 Task: Find directions from San Francisco, California, to Las Vegas, Nevada.
Action: Mouse moved to (223, 58)
Screenshot: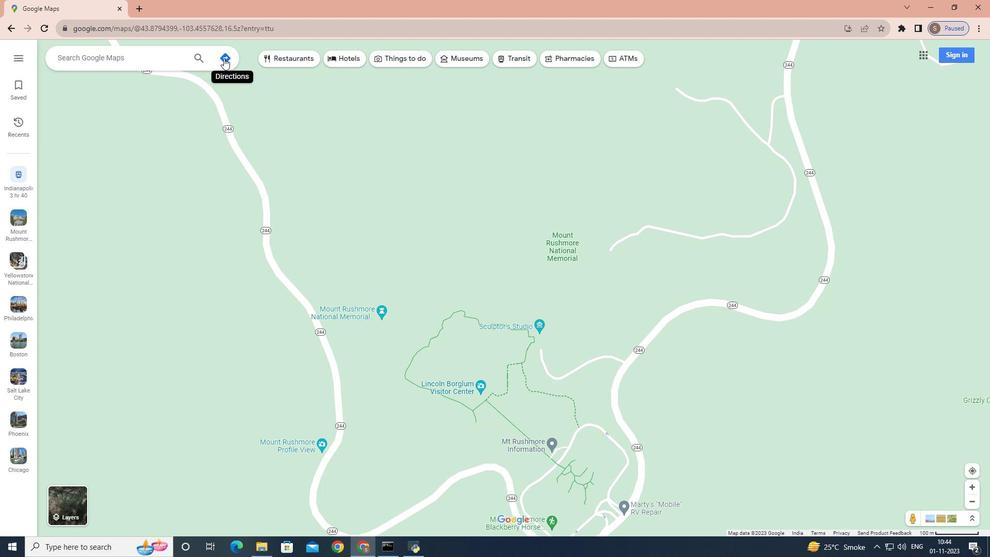 
Action: Mouse pressed left at (223, 58)
Screenshot: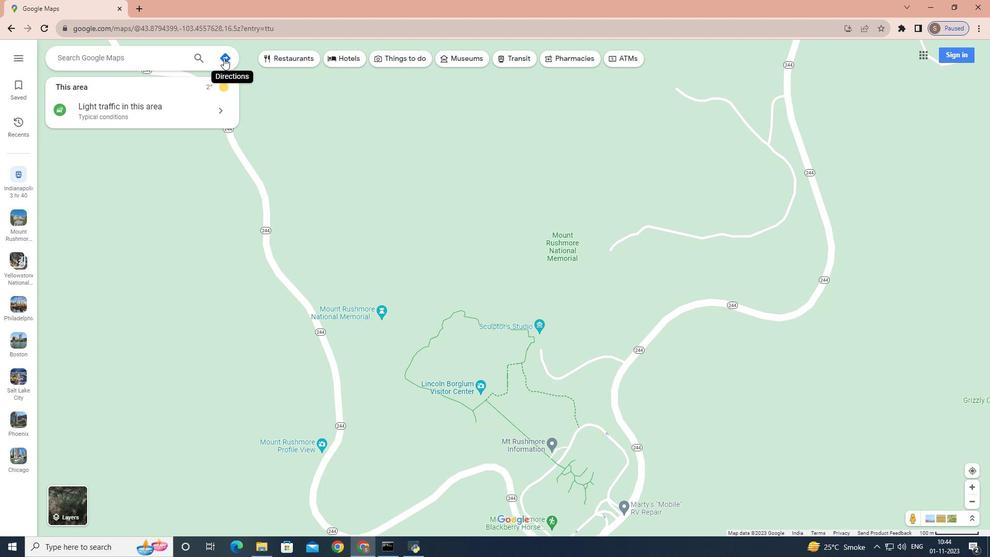 
Action: Mouse moved to (124, 85)
Screenshot: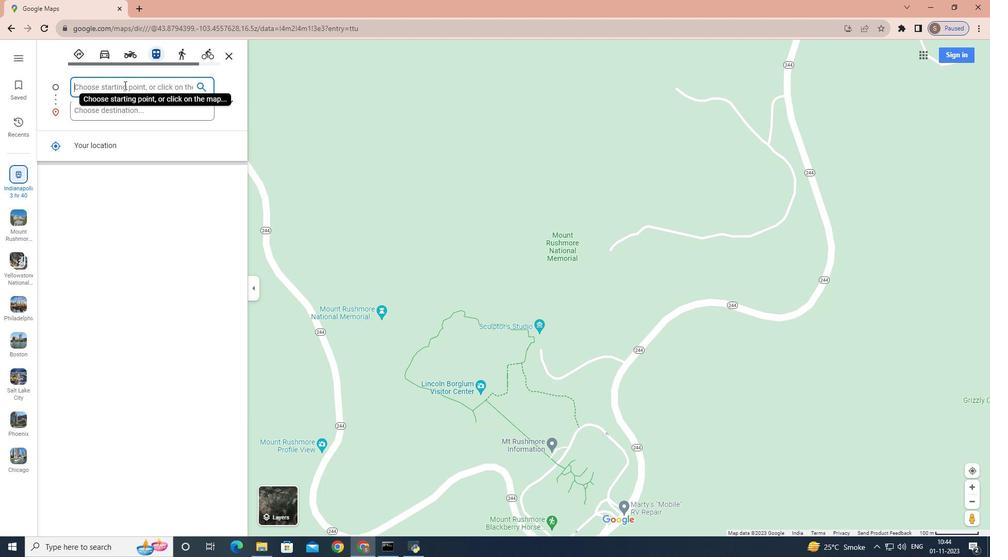 
Action: Key pressed <Key.shift>San<Key.space><Key.shift>Francisco,<Key.space><Key.shift><Key.shift><Key.shift><Key.shift><Key.shift><Key.shift><Key.shift><Key.shift><Key.shift><Key.shift><Key.shift><Key.shift><Key.shift><Key.shift>California
Screenshot: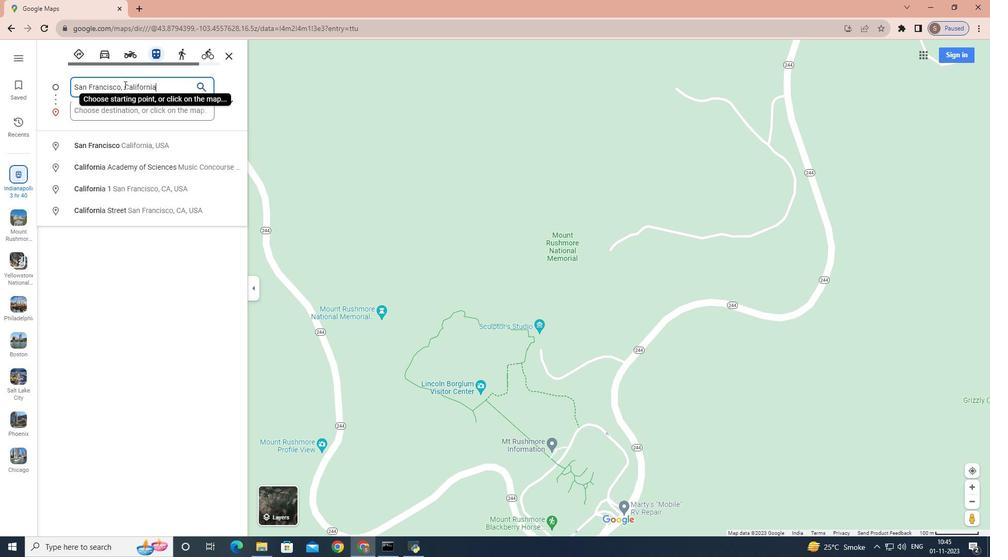 
Action: Mouse moved to (133, 106)
Screenshot: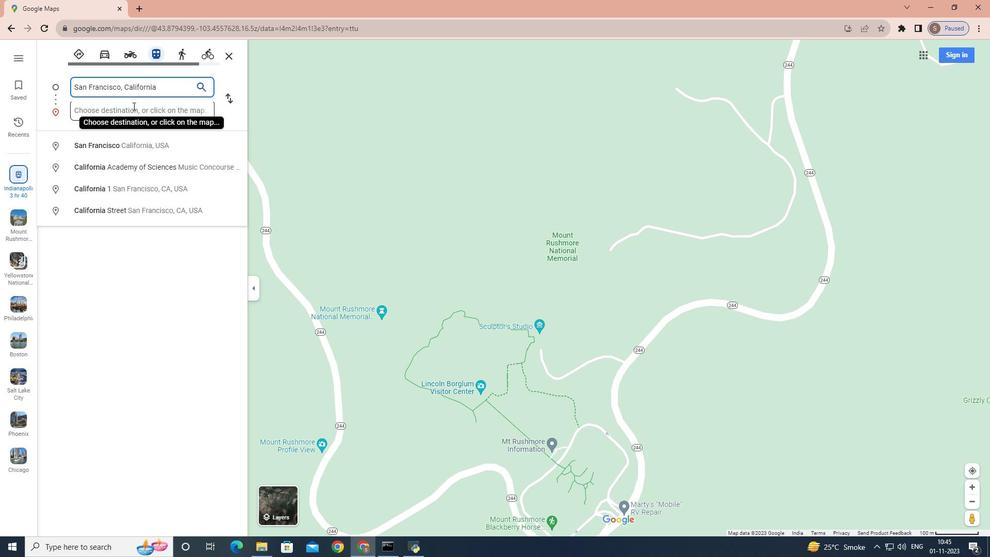 
Action: Mouse pressed left at (133, 106)
Screenshot: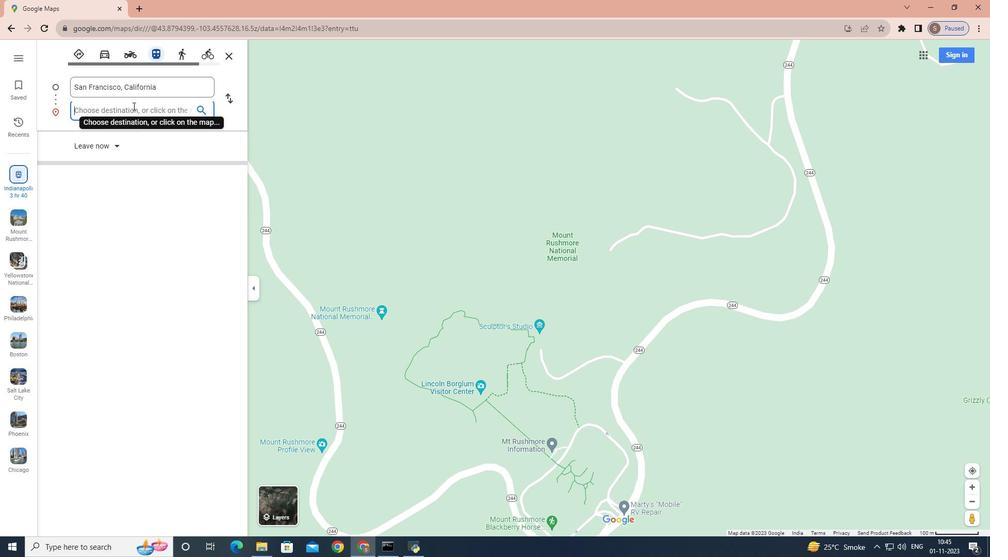 
Action: Key pressed <Key.shift_r>Los<Key.backspace><Key.backspace>as<Key.space><Key.shift>Vegas,<Key.space><Key.shift_r>Nevada<Key.enter>
Screenshot: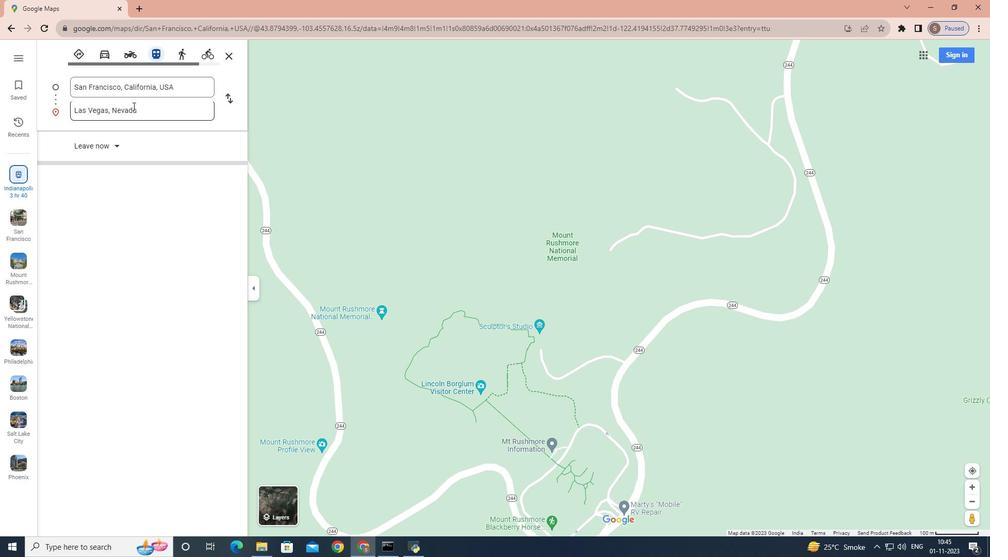 
Action: Mouse moved to (138, 107)
Screenshot: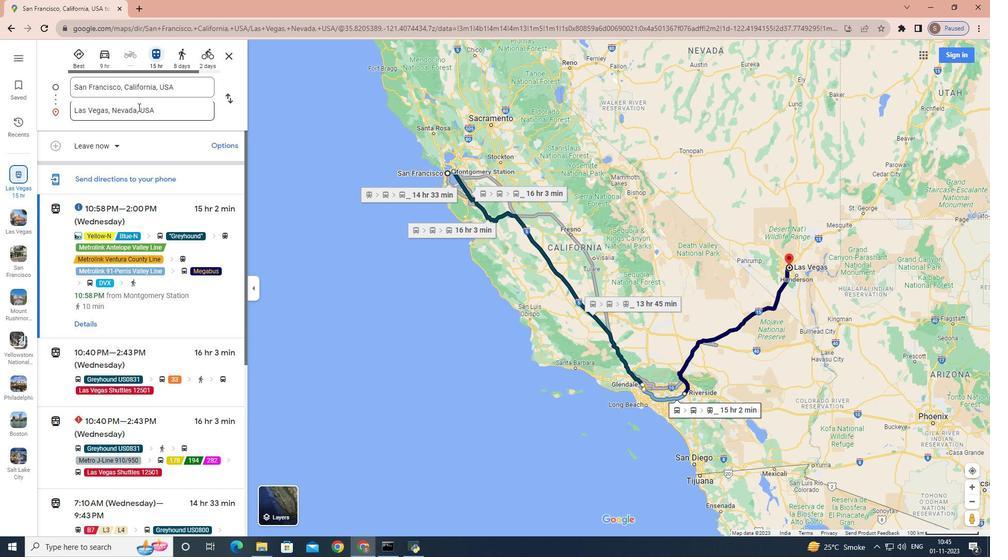 
